 Task: Add the task  Implement a new cloud-based logistics management system for a company to the section Dev Environment Setup Sprint in the project ApprisePro and add a Due Date to the respective task as 2024/03/20
Action: Mouse moved to (764, 382)
Screenshot: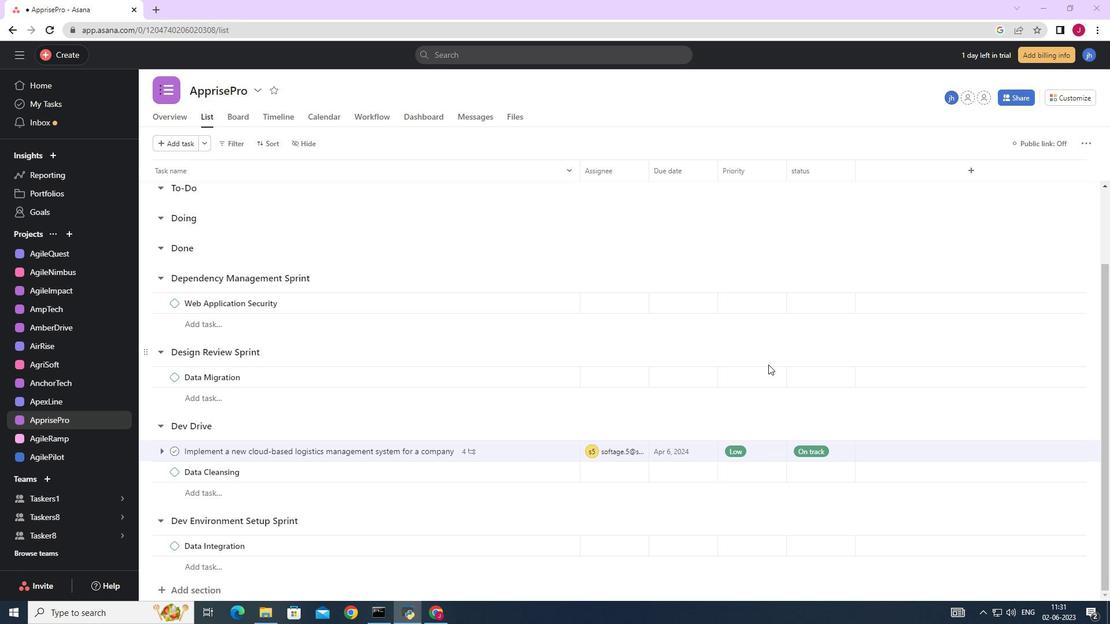 
Action: Mouse scrolled (764, 381) with delta (0, 0)
Screenshot: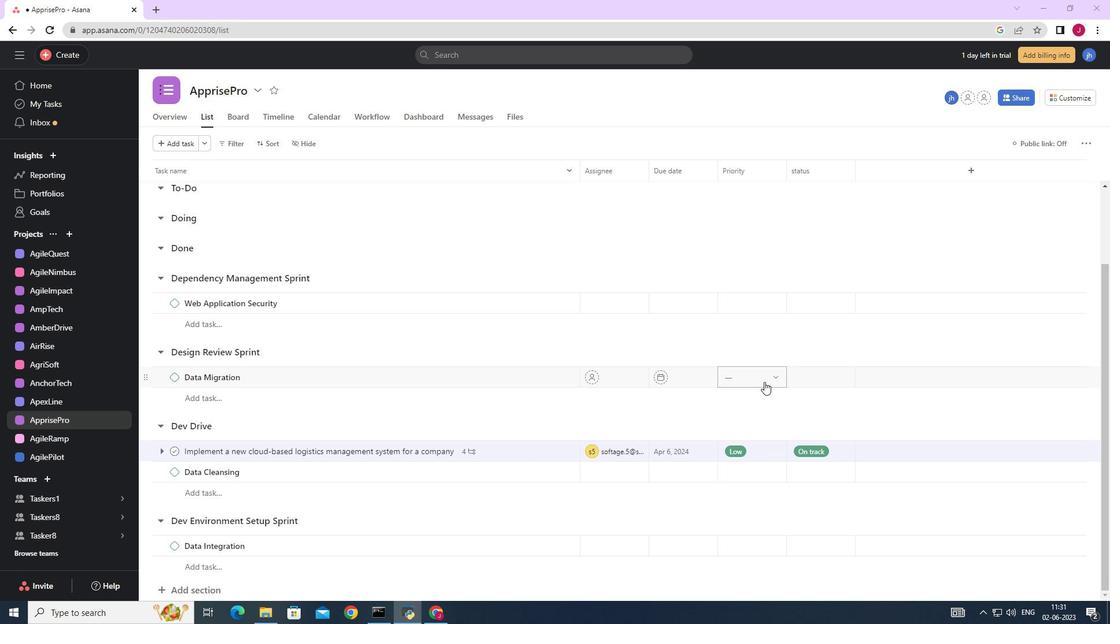 
Action: Mouse scrolled (764, 381) with delta (0, 0)
Screenshot: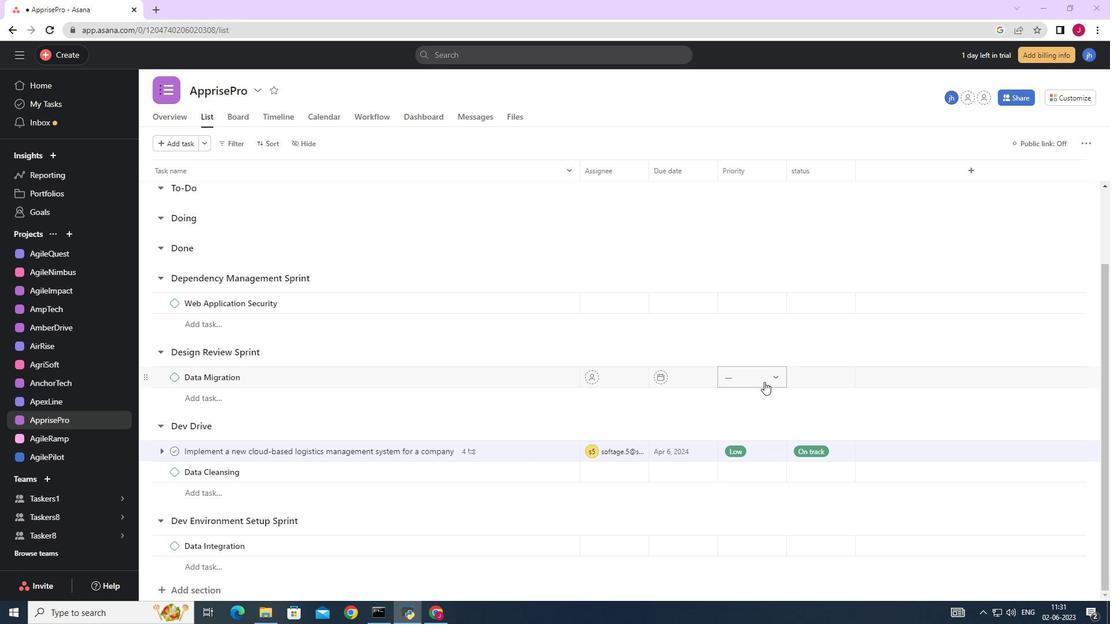 
Action: Mouse moved to (544, 454)
Screenshot: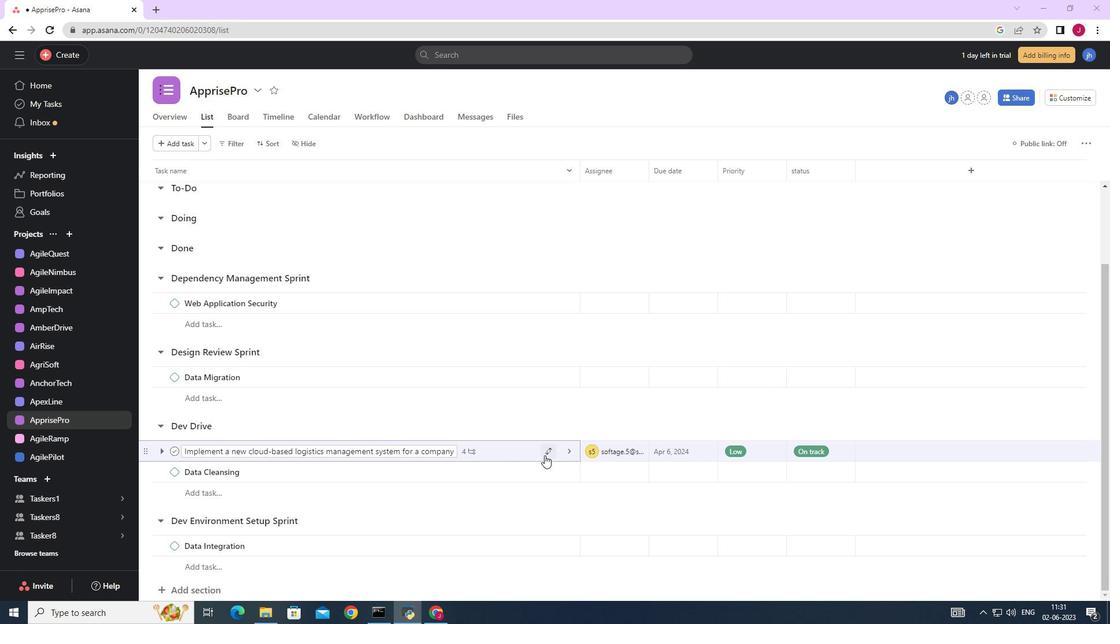 
Action: Mouse pressed left at (544, 454)
Screenshot: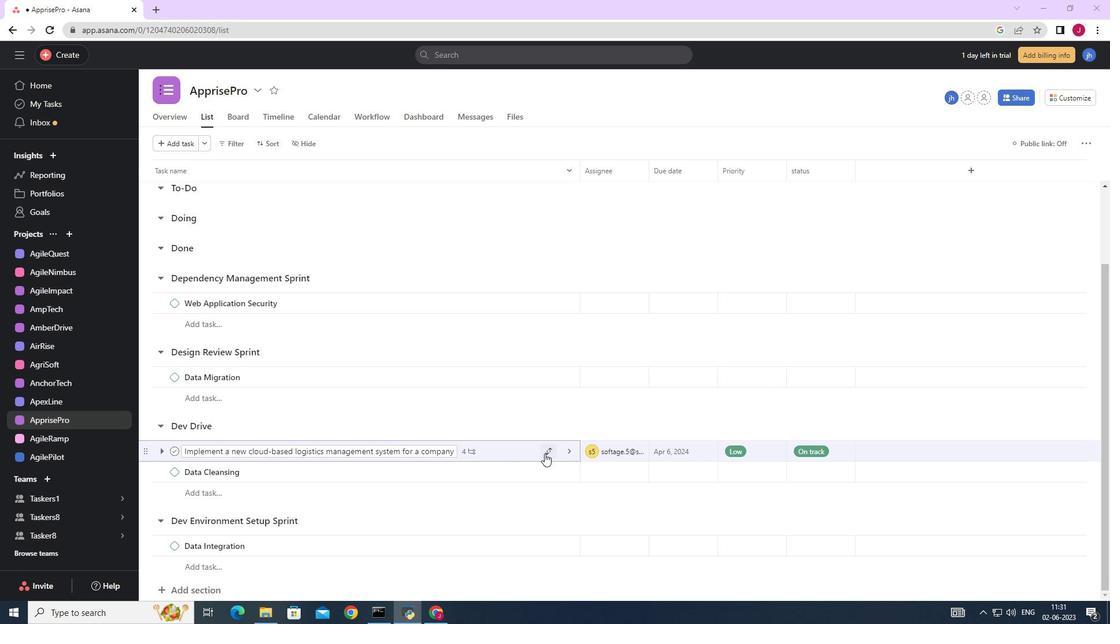 
Action: Mouse moved to (497, 430)
Screenshot: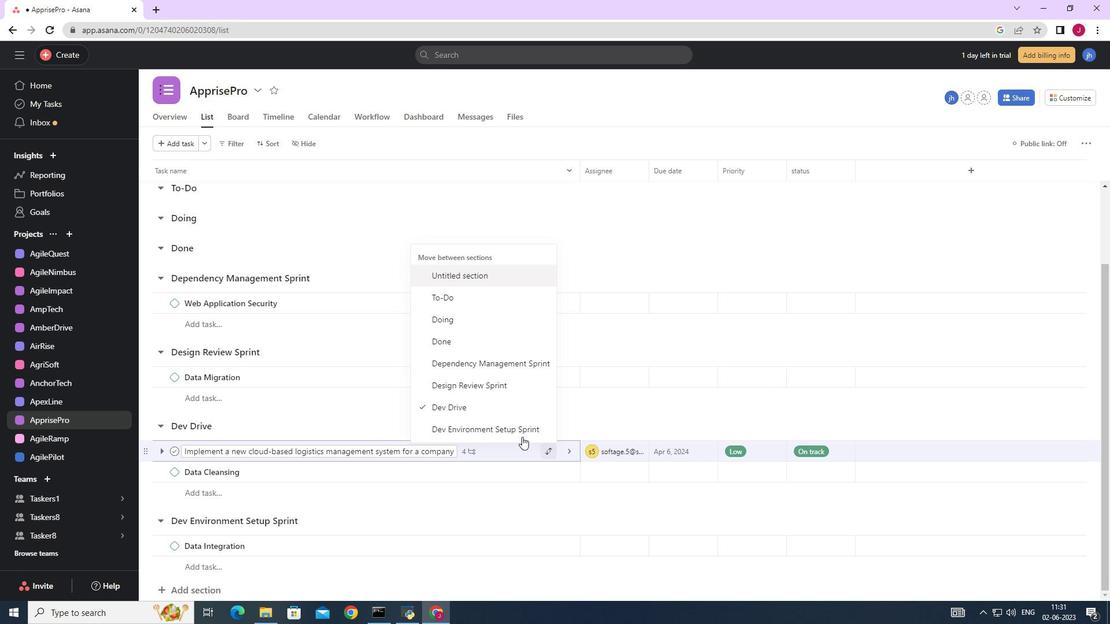 
Action: Mouse pressed left at (497, 430)
Screenshot: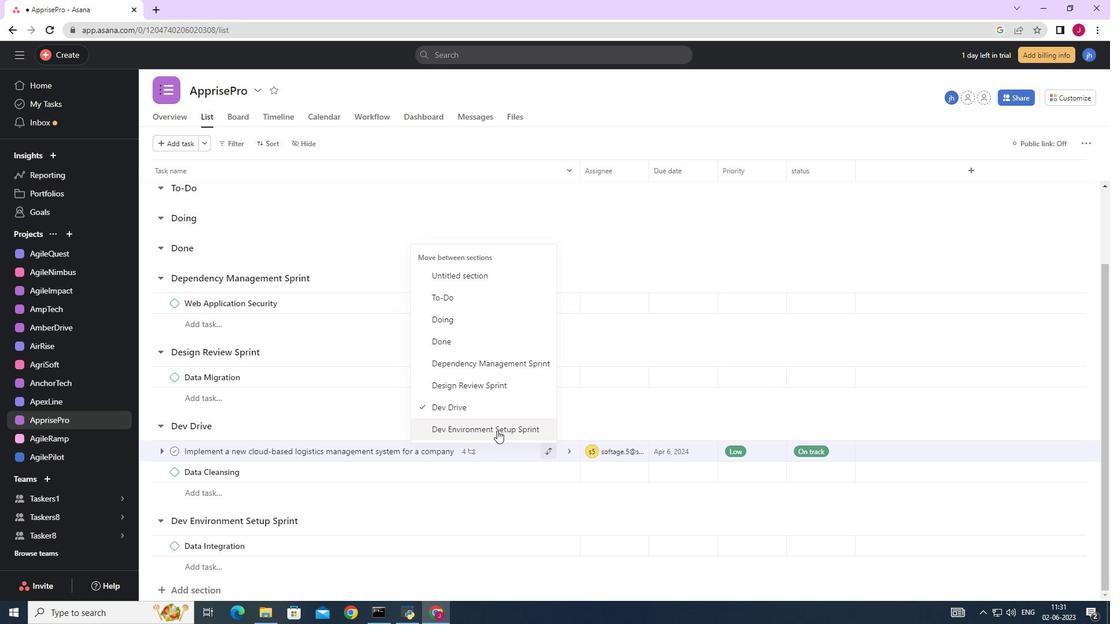 
Action: Mouse moved to (741, 402)
Screenshot: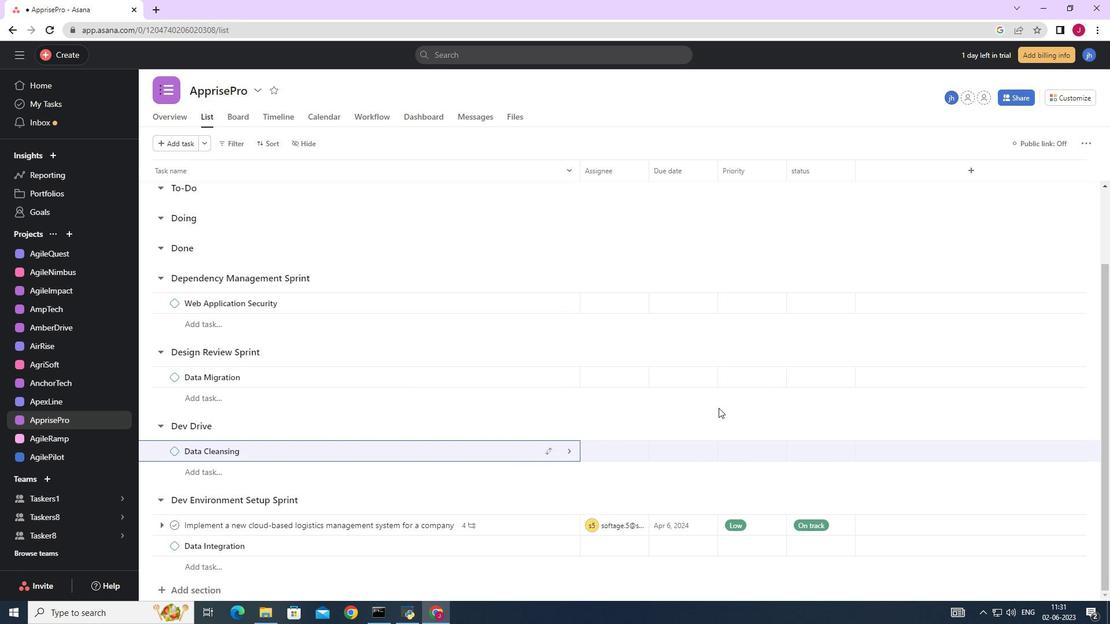 
Action: Mouse scrolled (741, 402) with delta (0, 0)
Screenshot: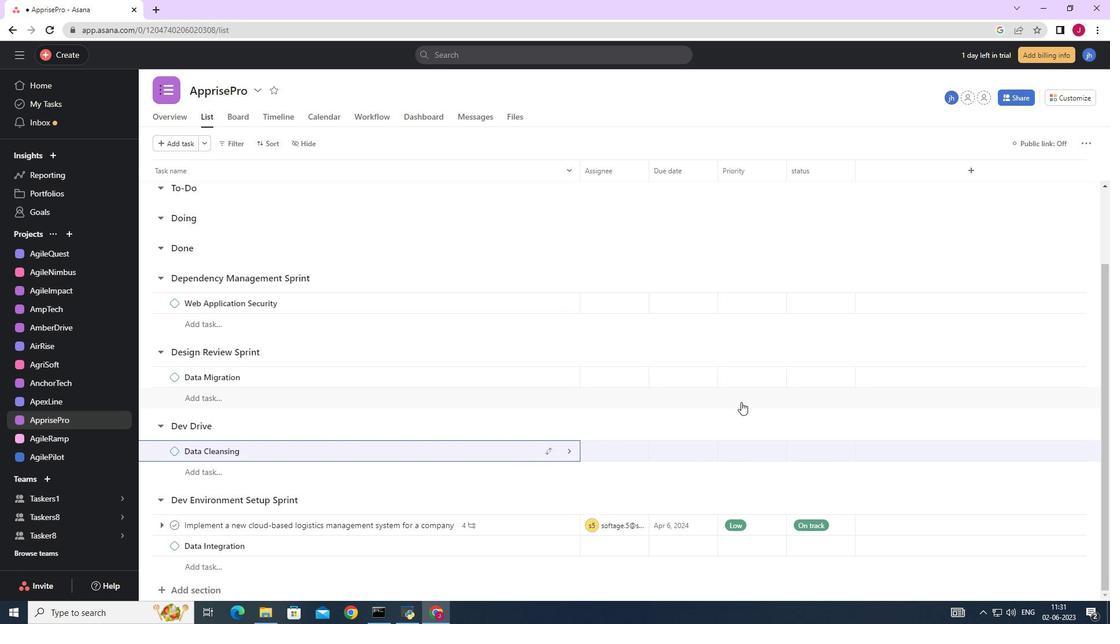 
Action: Mouse scrolled (741, 402) with delta (0, 0)
Screenshot: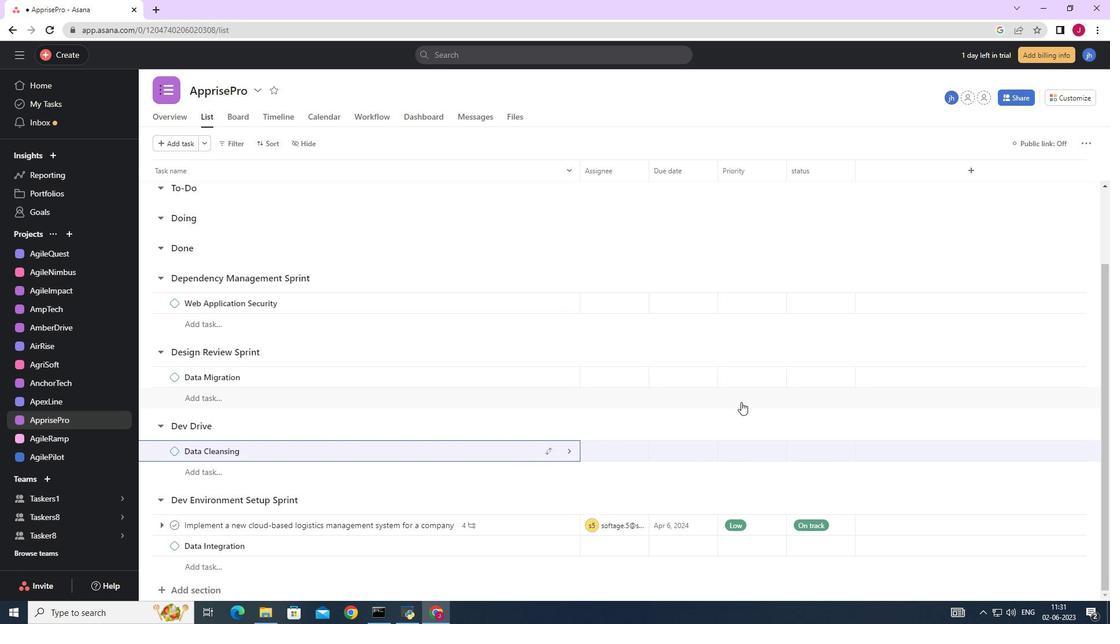 
Action: Mouse moved to (733, 430)
Screenshot: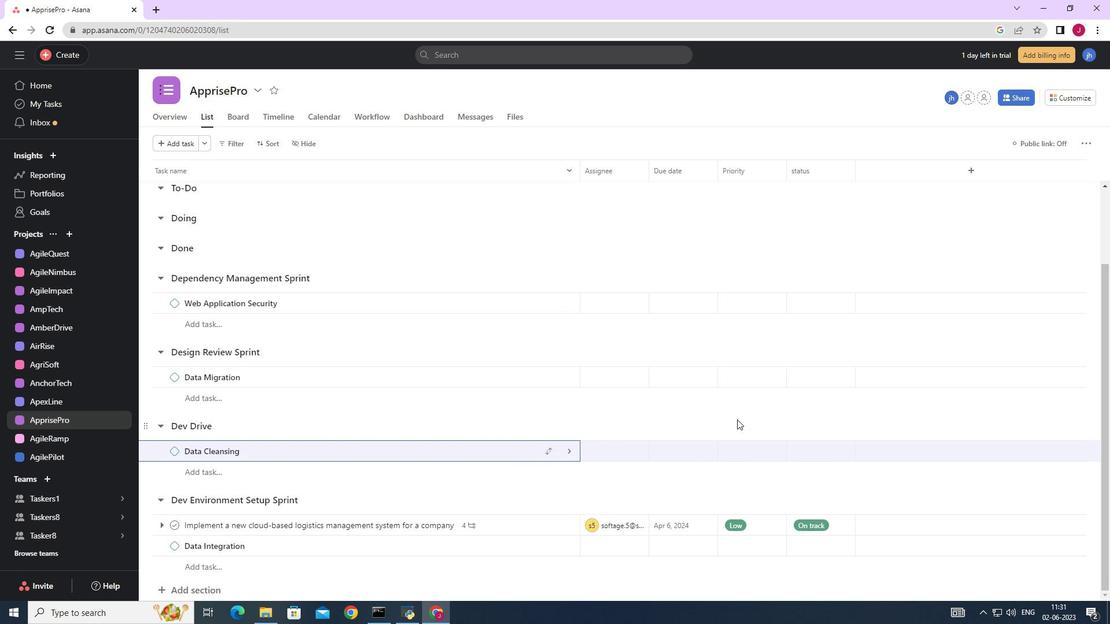 
Action: Mouse scrolled (733, 429) with delta (0, 0)
Screenshot: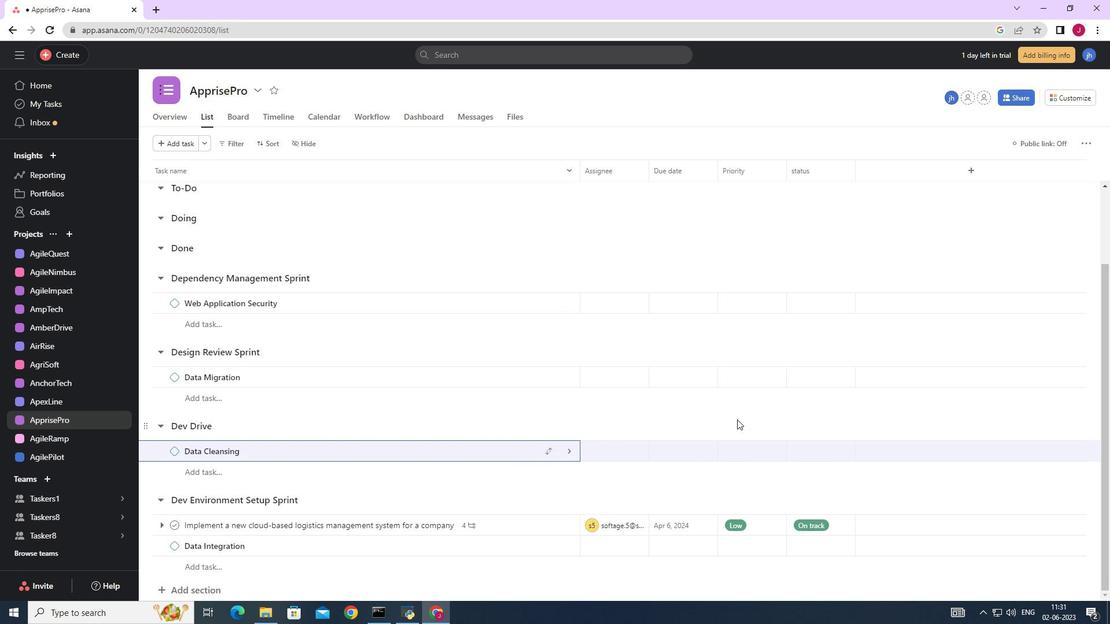 
Action: Mouse scrolled (733, 429) with delta (0, 0)
Screenshot: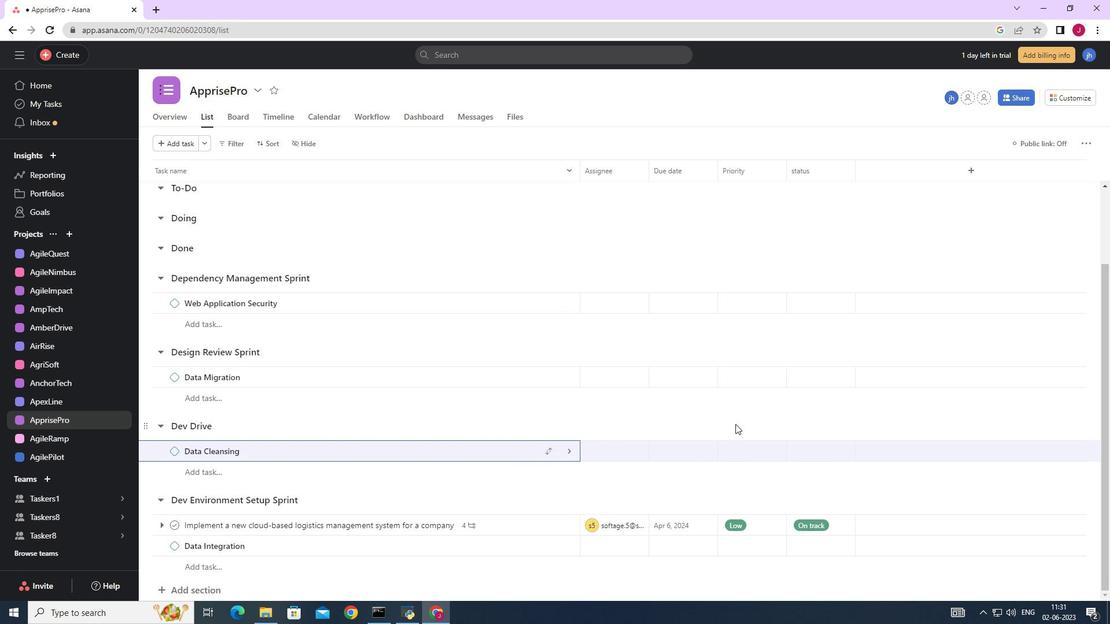 
Action: Mouse moved to (733, 430)
Screenshot: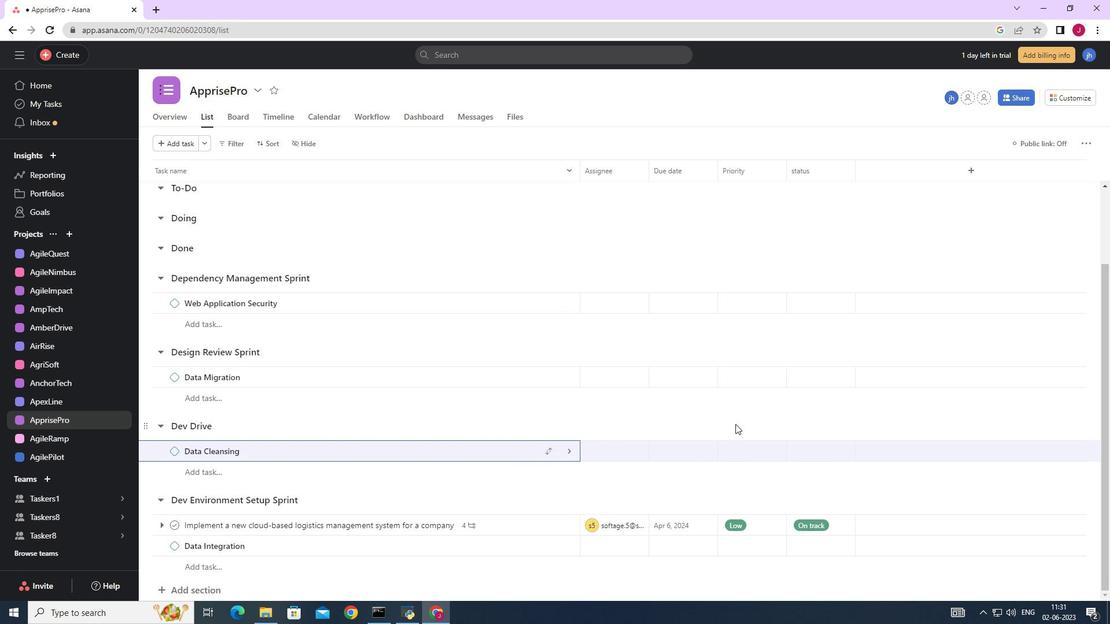 
Action: Mouse scrolled (733, 429) with delta (0, 0)
Screenshot: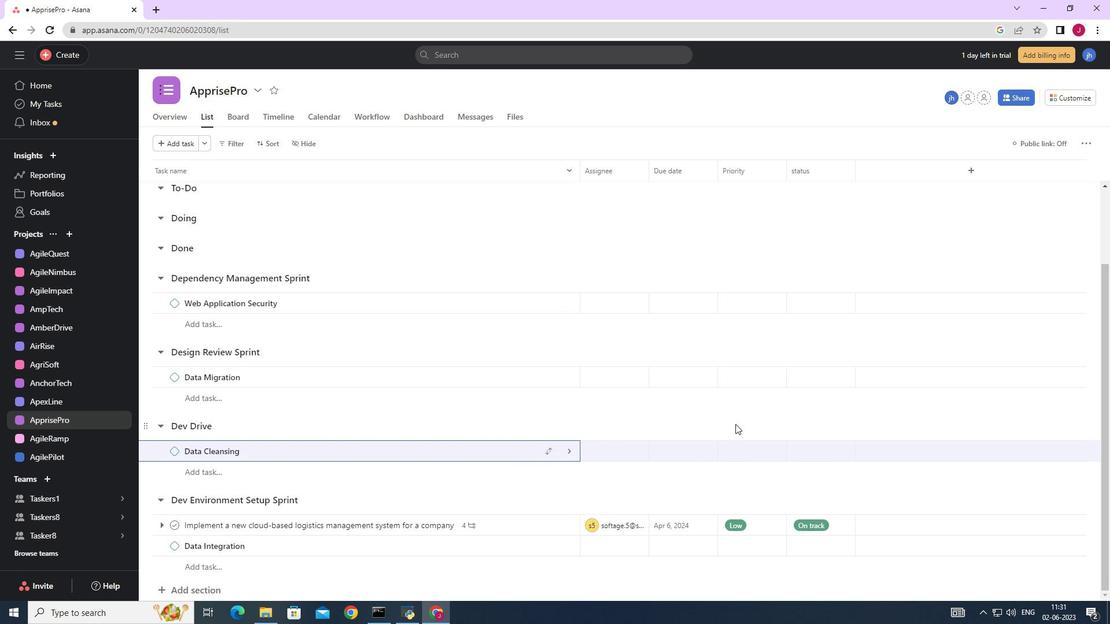
Action: Mouse moved to (709, 525)
Screenshot: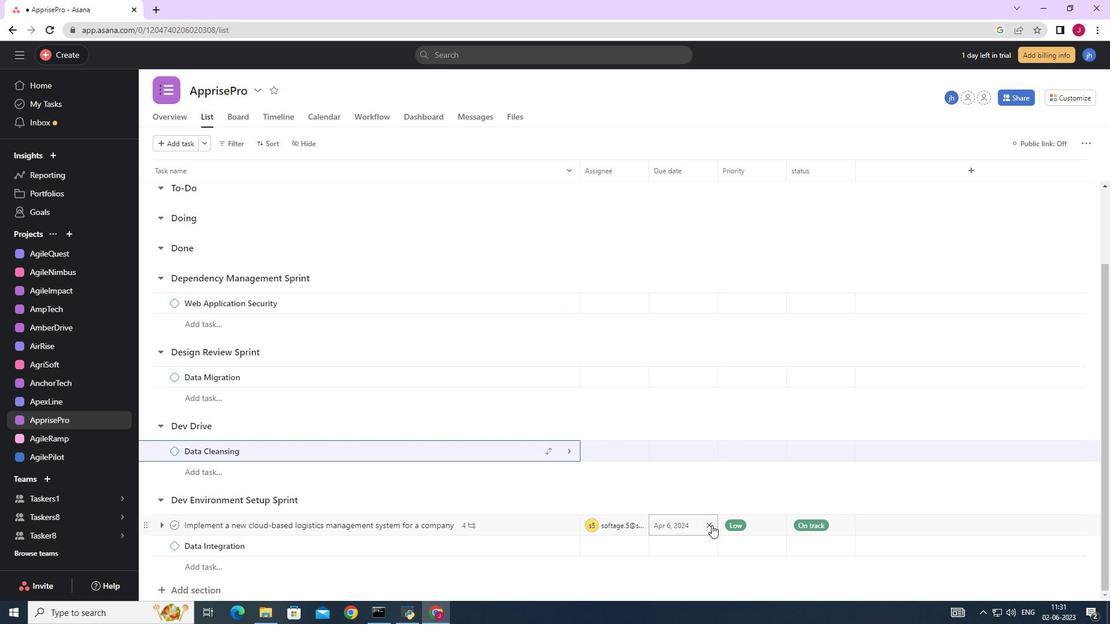 
Action: Mouse pressed left at (709, 525)
Screenshot: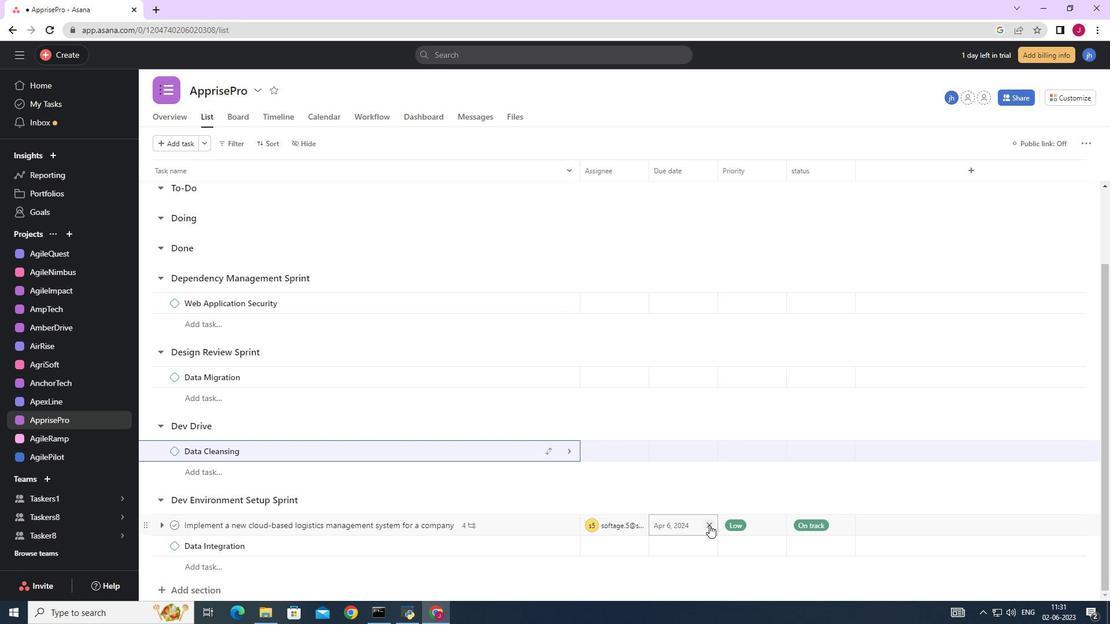 
Action: Mouse moved to (685, 525)
Screenshot: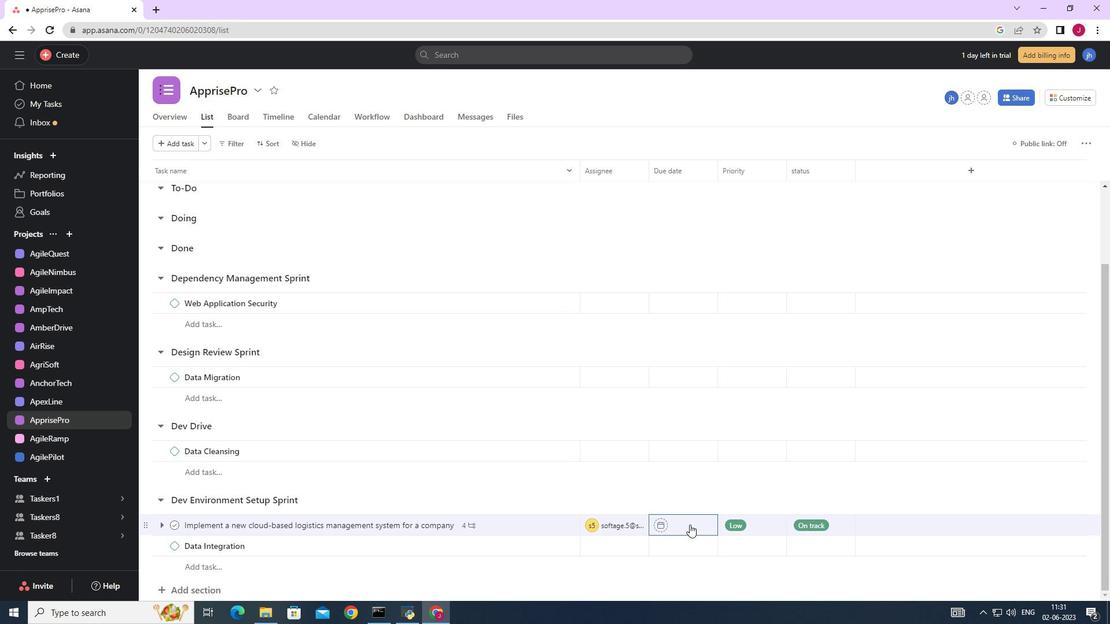 
Action: Mouse pressed left at (685, 525)
Screenshot: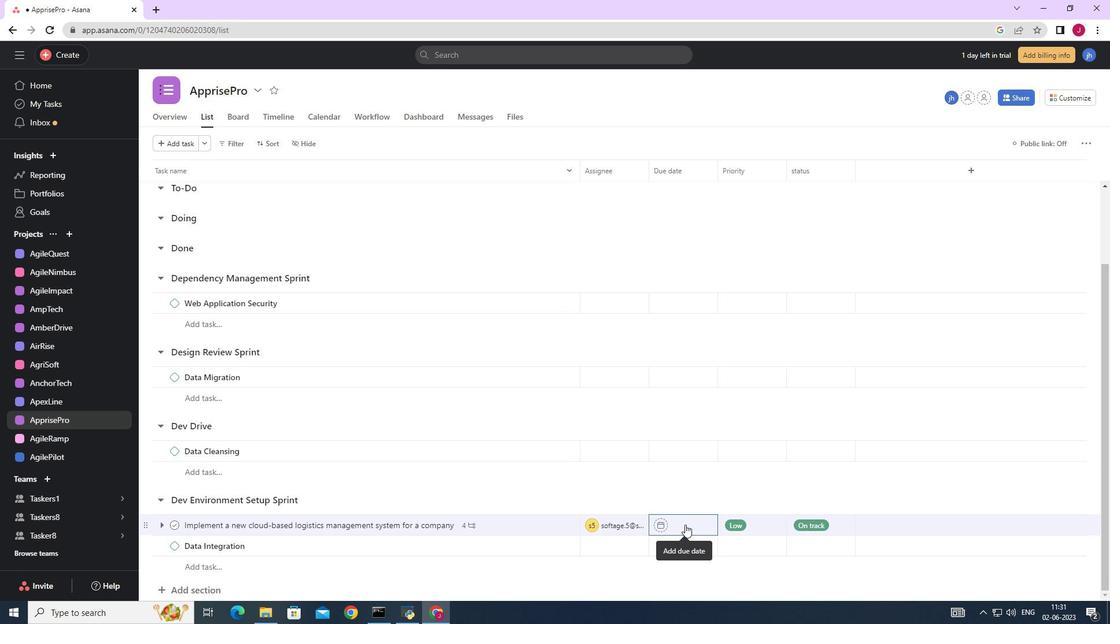 
Action: Mouse moved to (800, 343)
Screenshot: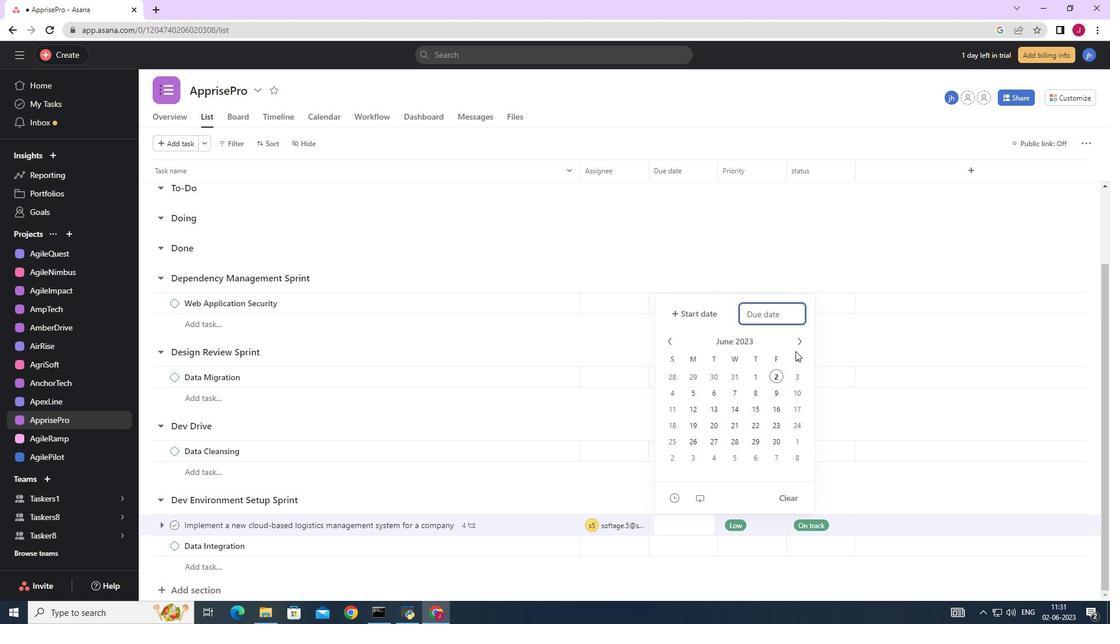 
Action: Mouse pressed left at (800, 343)
Screenshot: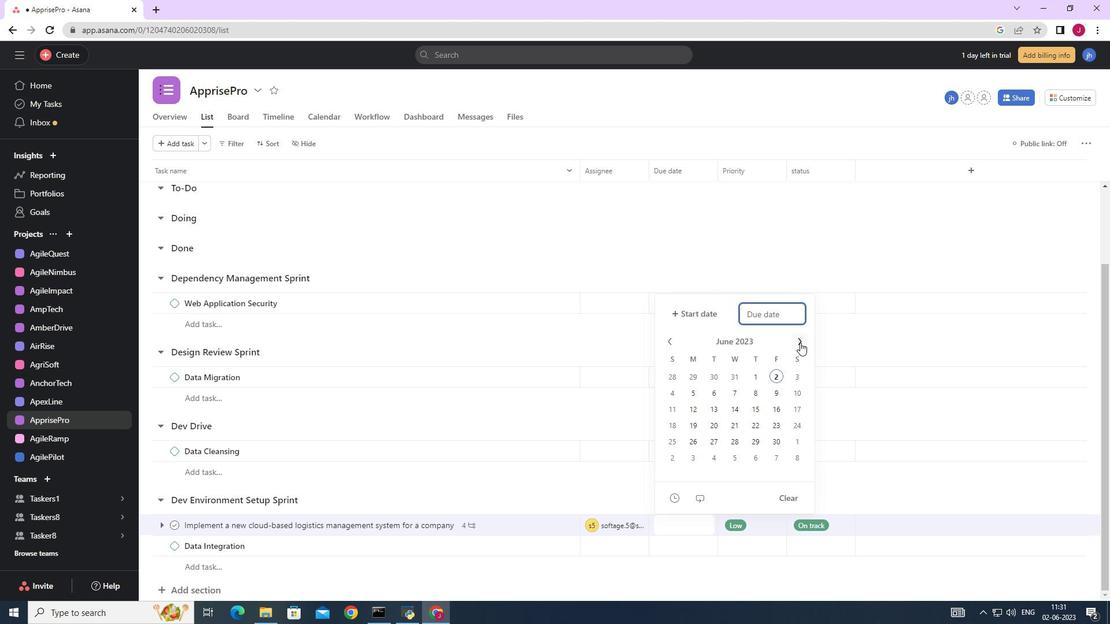 
Action: Mouse pressed left at (800, 343)
Screenshot: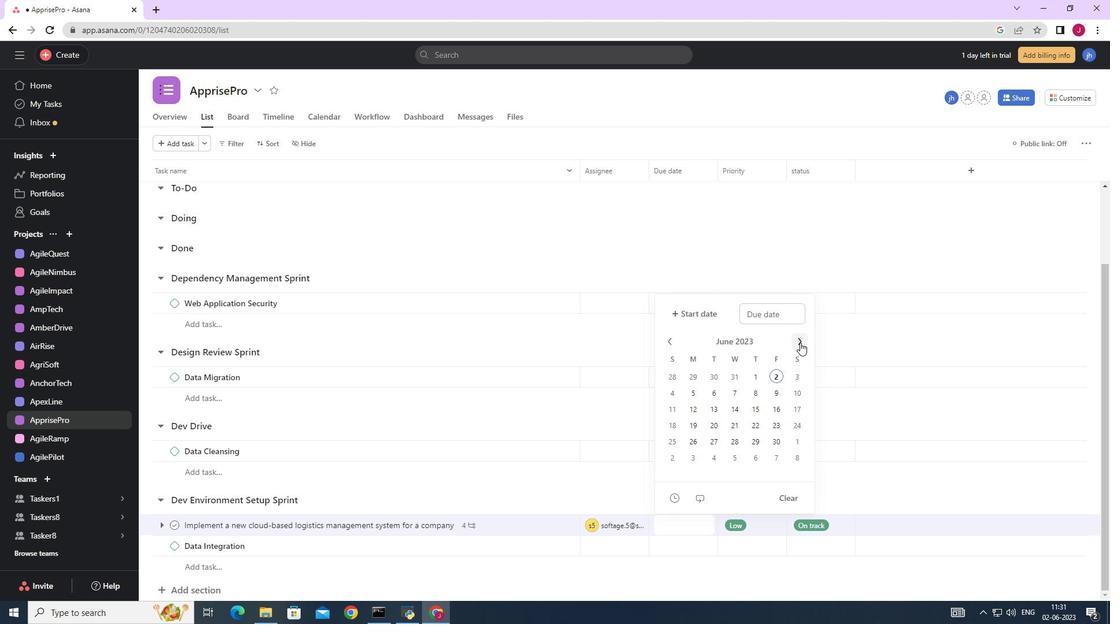 
Action: Mouse pressed left at (800, 343)
Screenshot: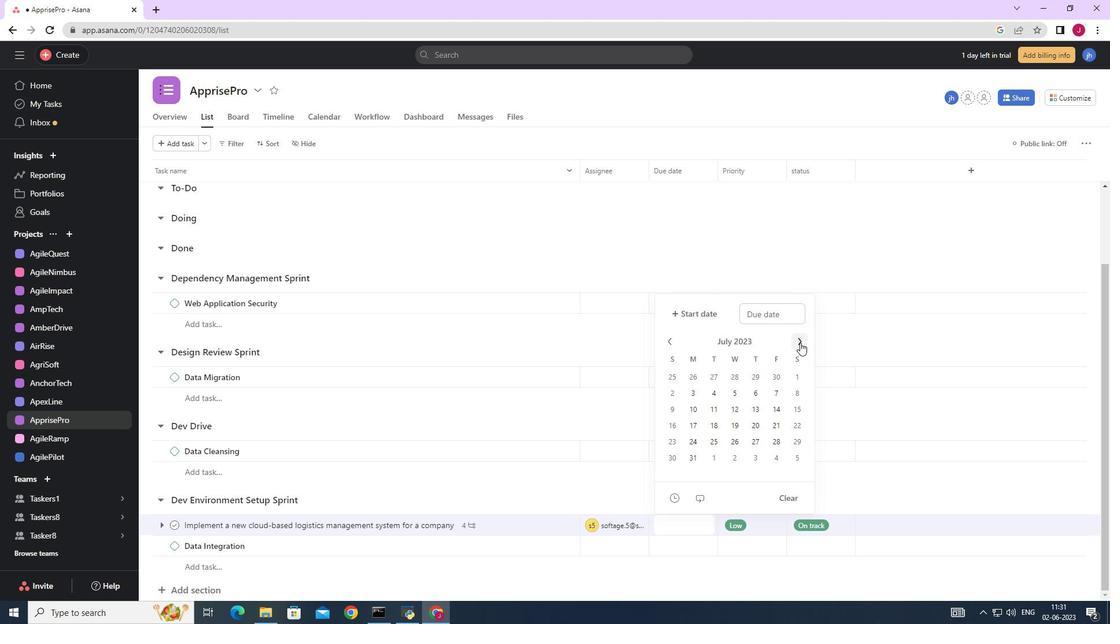 
Action: Mouse pressed left at (800, 343)
Screenshot: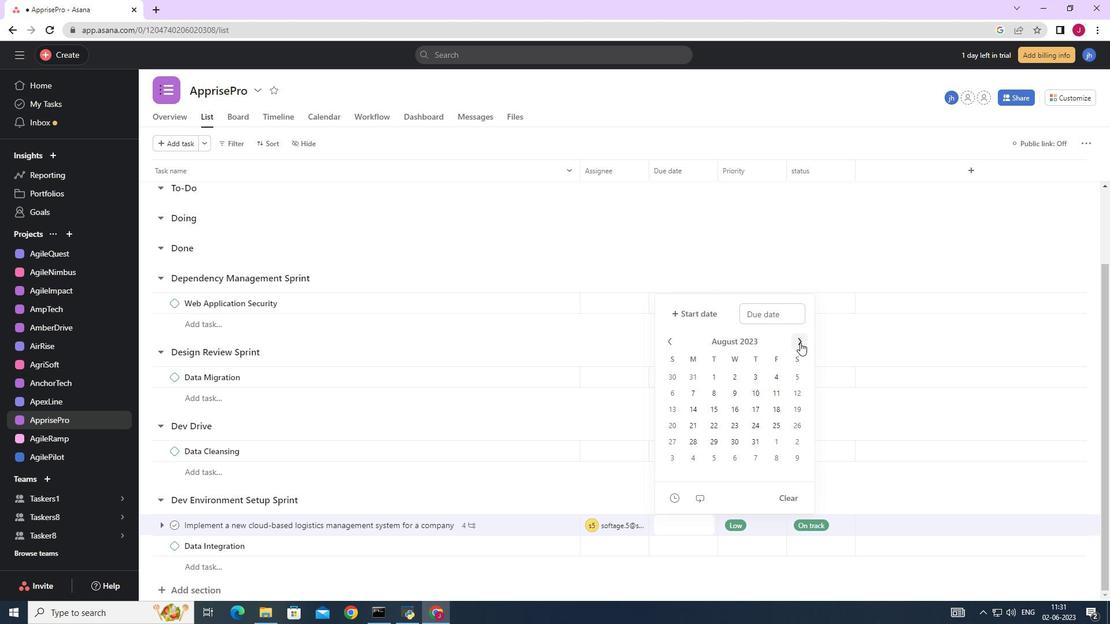 
Action: Mouse pressed left at (800, 343)
Screenshot: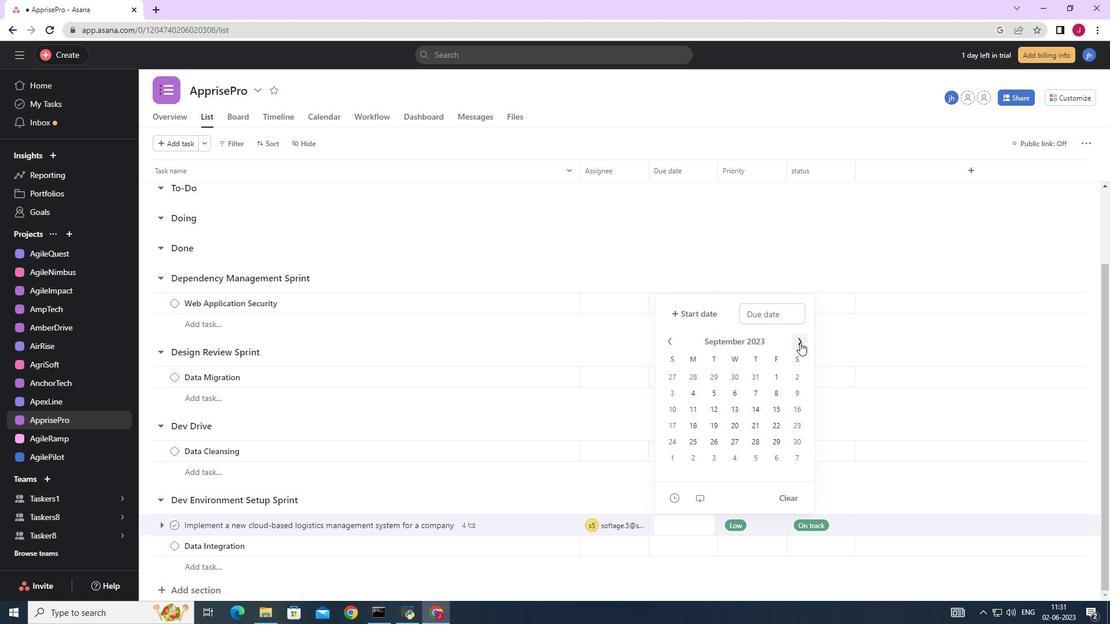 
Action: Mouse pressed left at (800, 343)
Screenshot: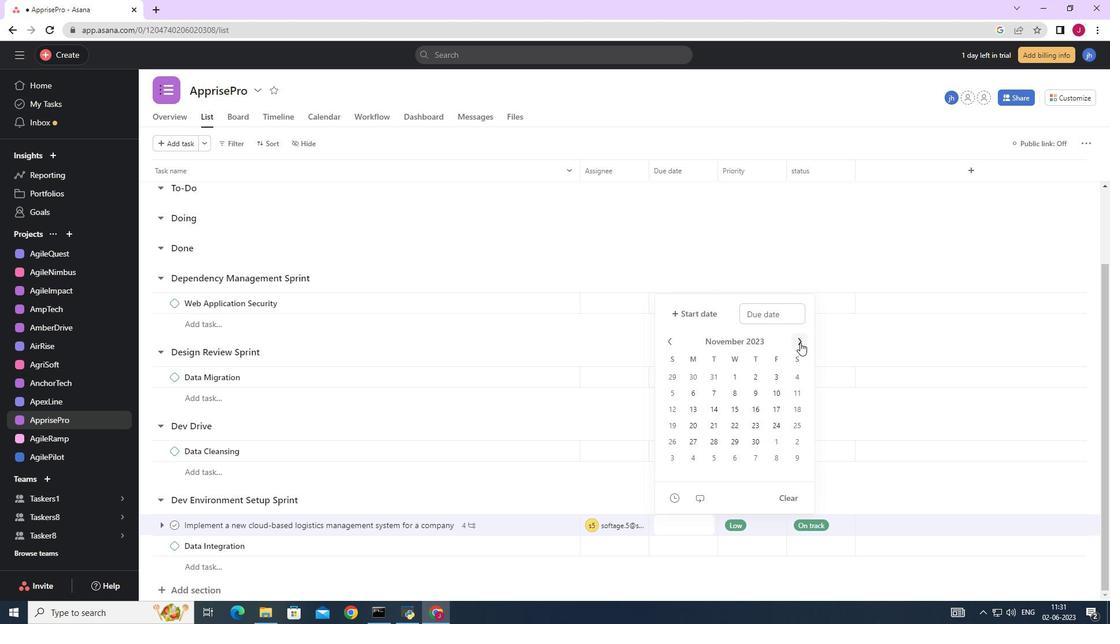 
Action: Mouse pressed left at (800, 343)
Screenshot: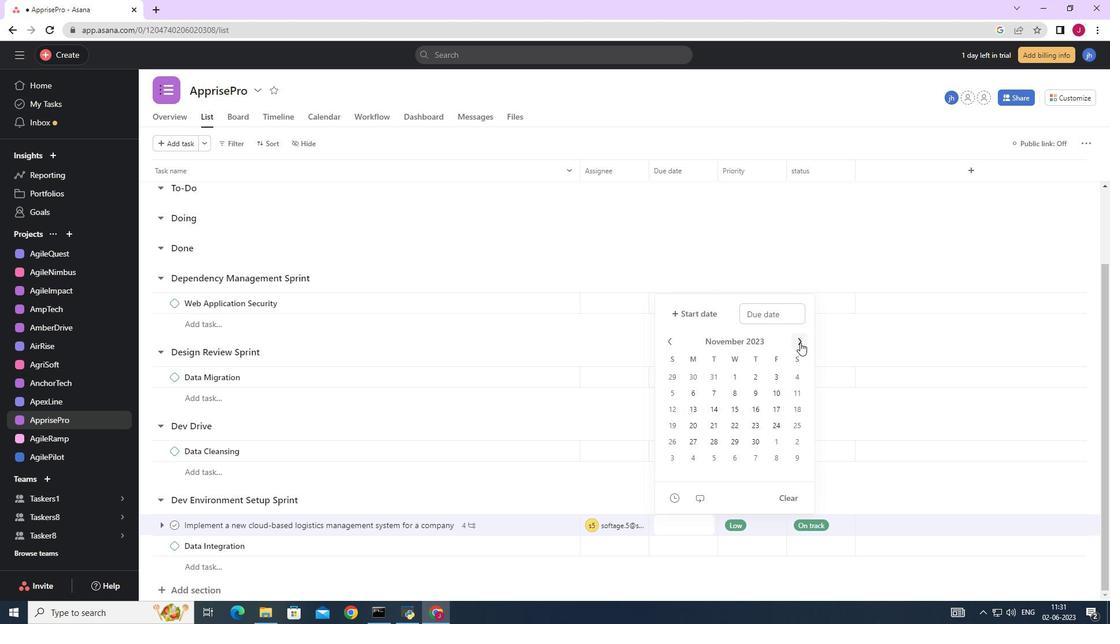
Action: Mouse pressed left at (800, 343)
Screenshot: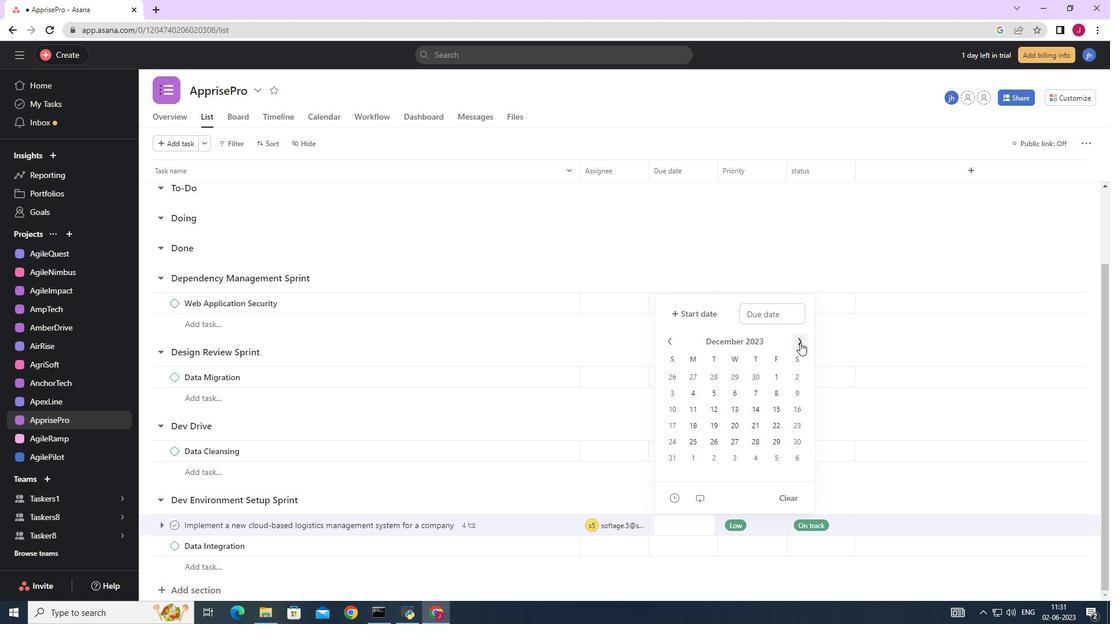 
Action: Mouse pressed left at (800, 343)
Screenshot: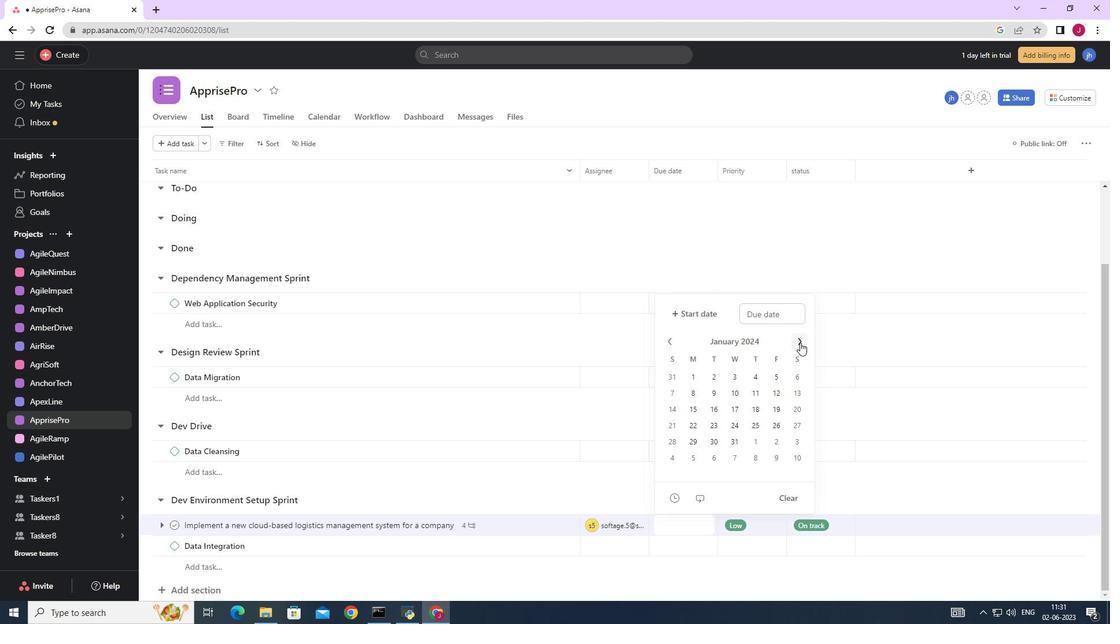 
Action: Mouse moved to (735, 426)
Screenshot: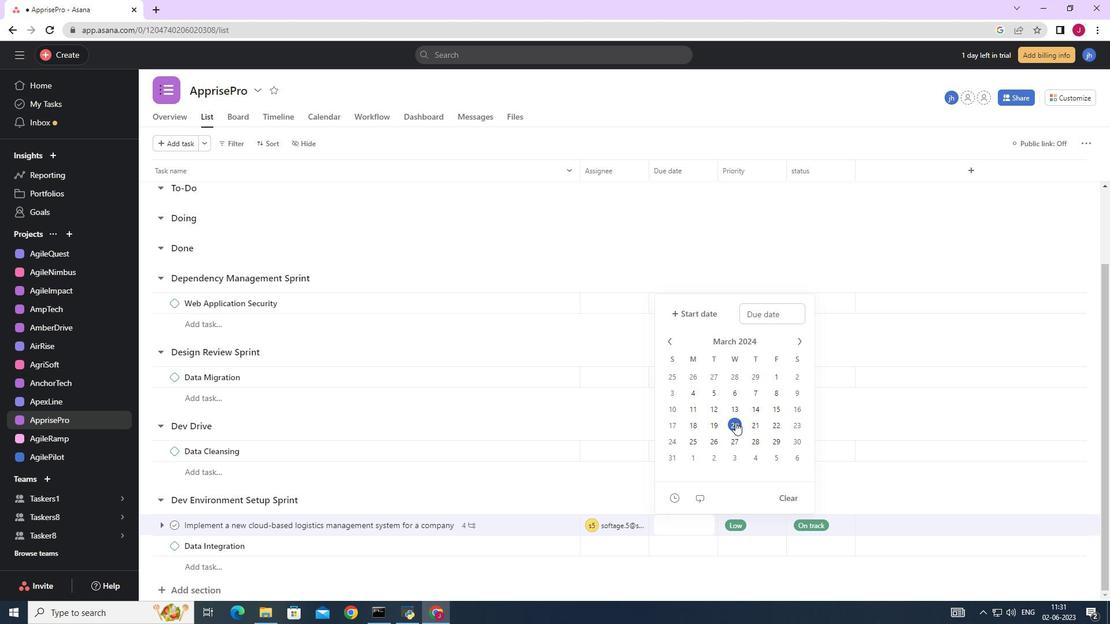 
Action: Mouse pressed left at (735, 426)
Screenshot: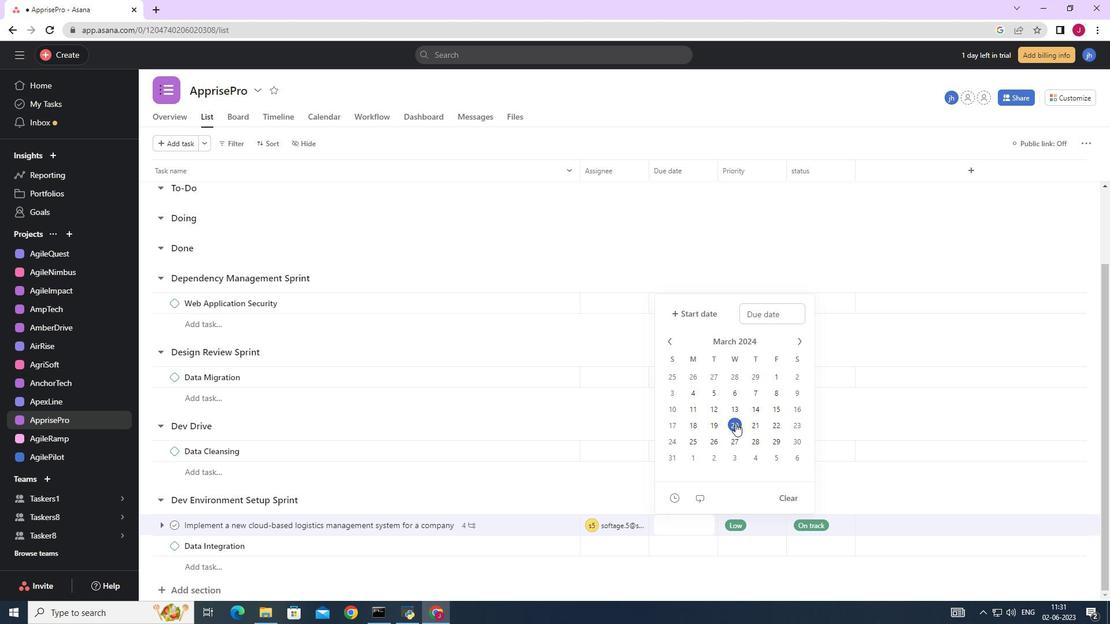 
Action: Mouse moved to (934, 255)
Screenshot: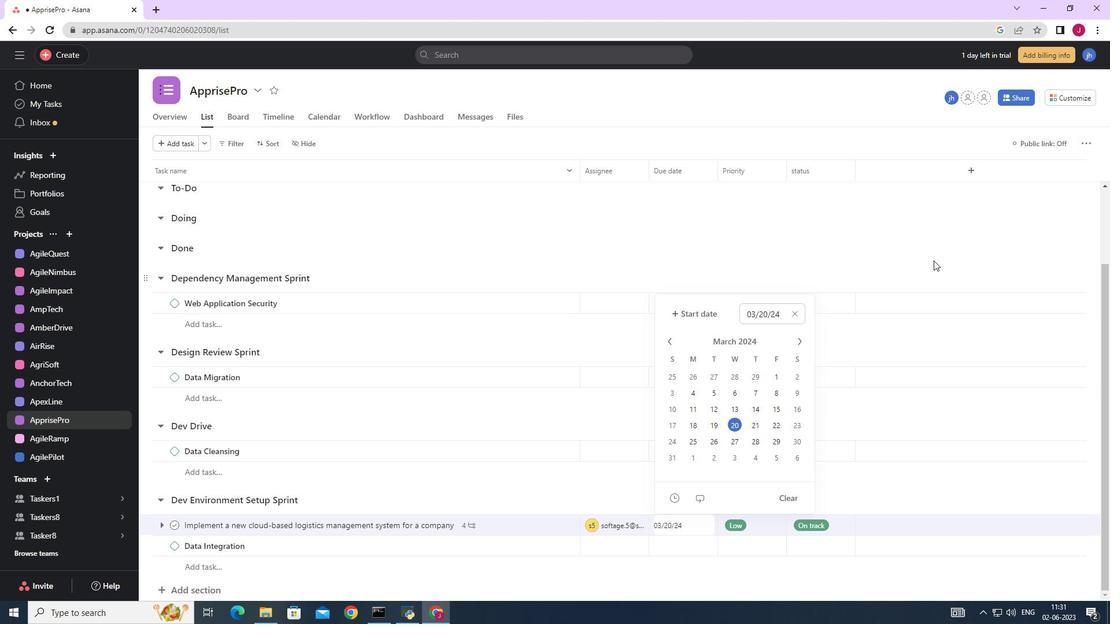 
Action: Mouse pressed left at (934, 255)
Screenshot: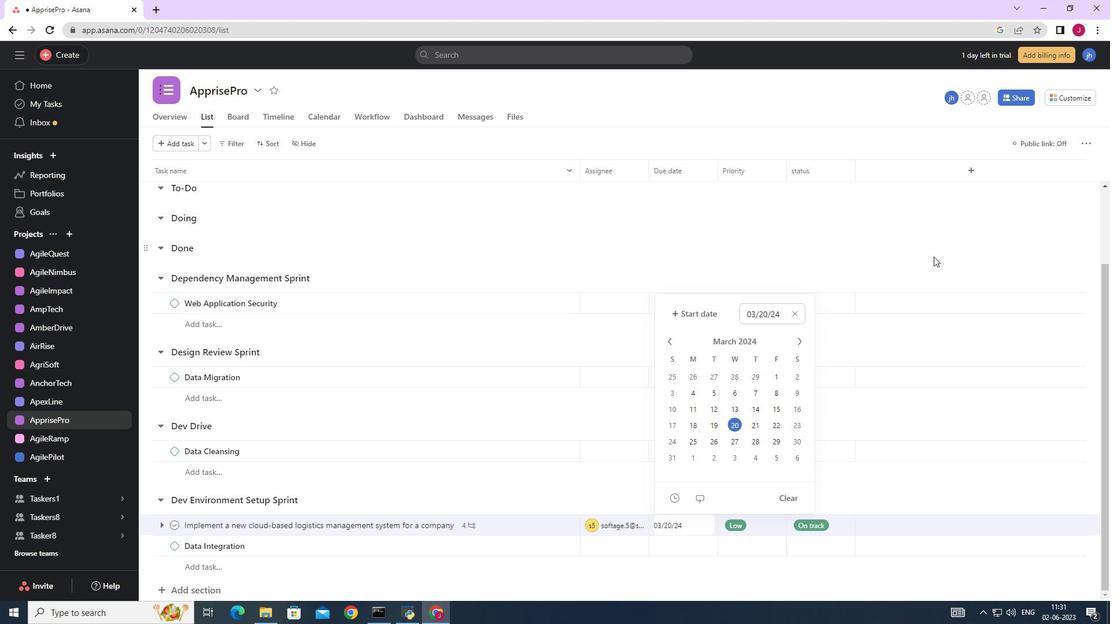 
